 Task: Prepare the "Flow" page setting.
Action: Mouse moved to (1329, 99)
Screenshot: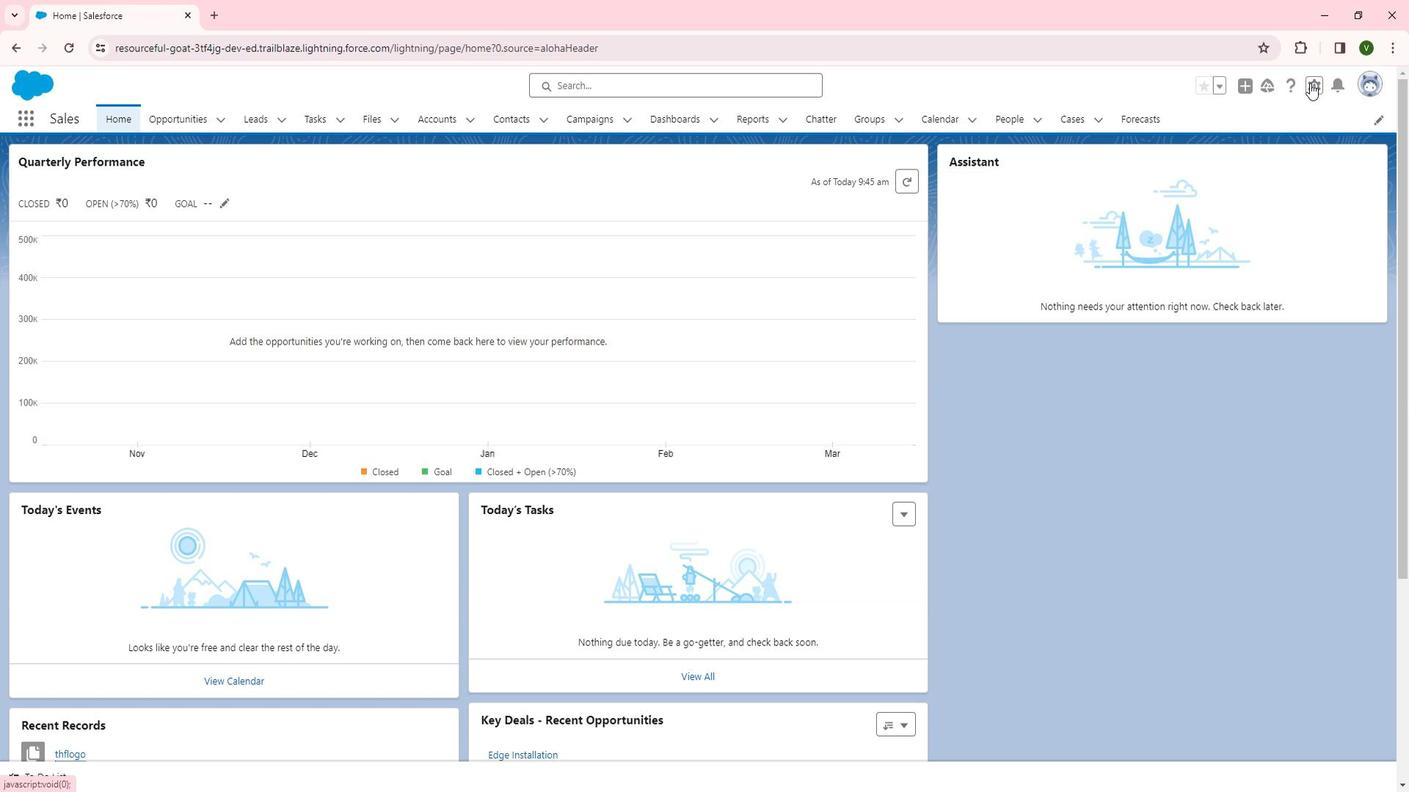 
Action: Mouse pressed left at (1329, 99)
Screenshot: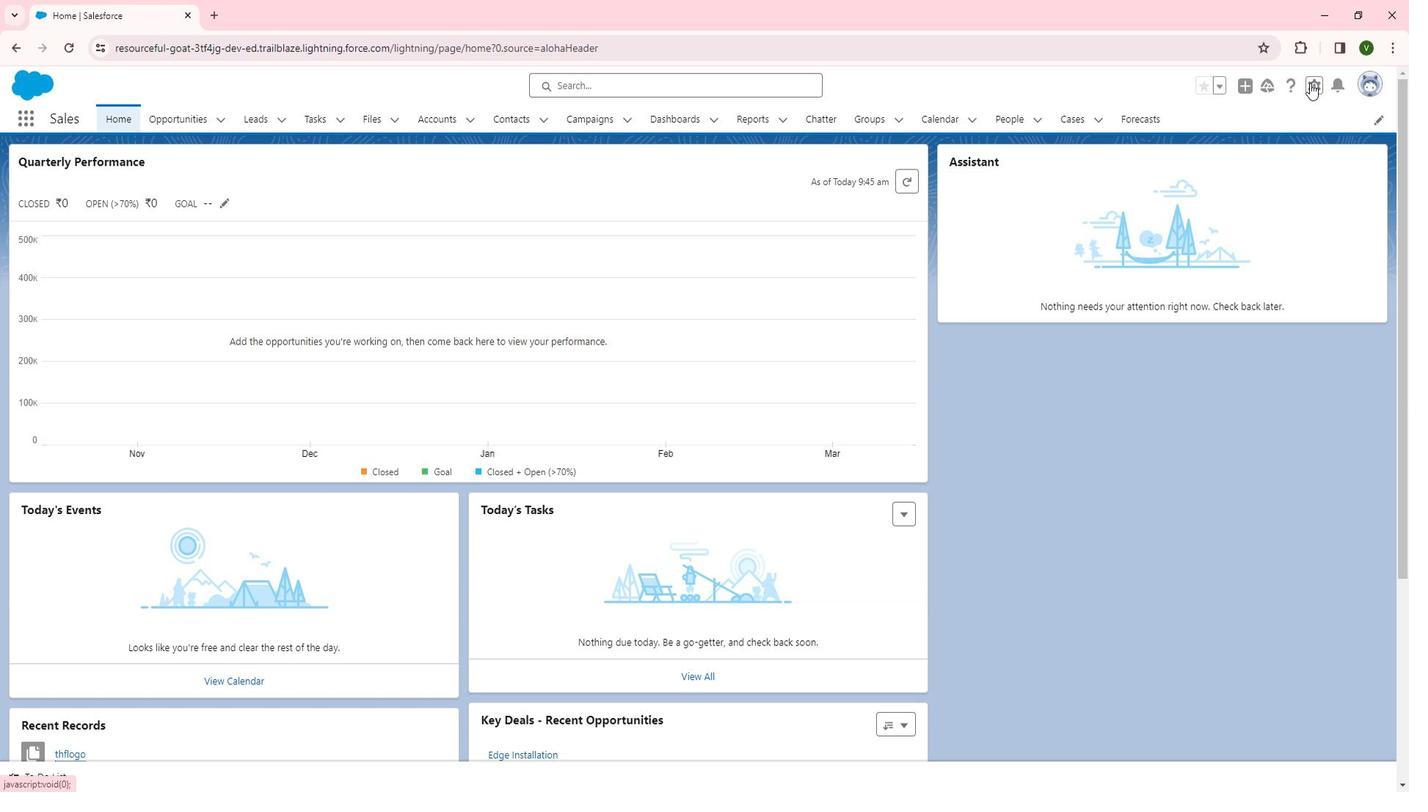
Action: Mouse moved to (1275, 140)
Screenshot: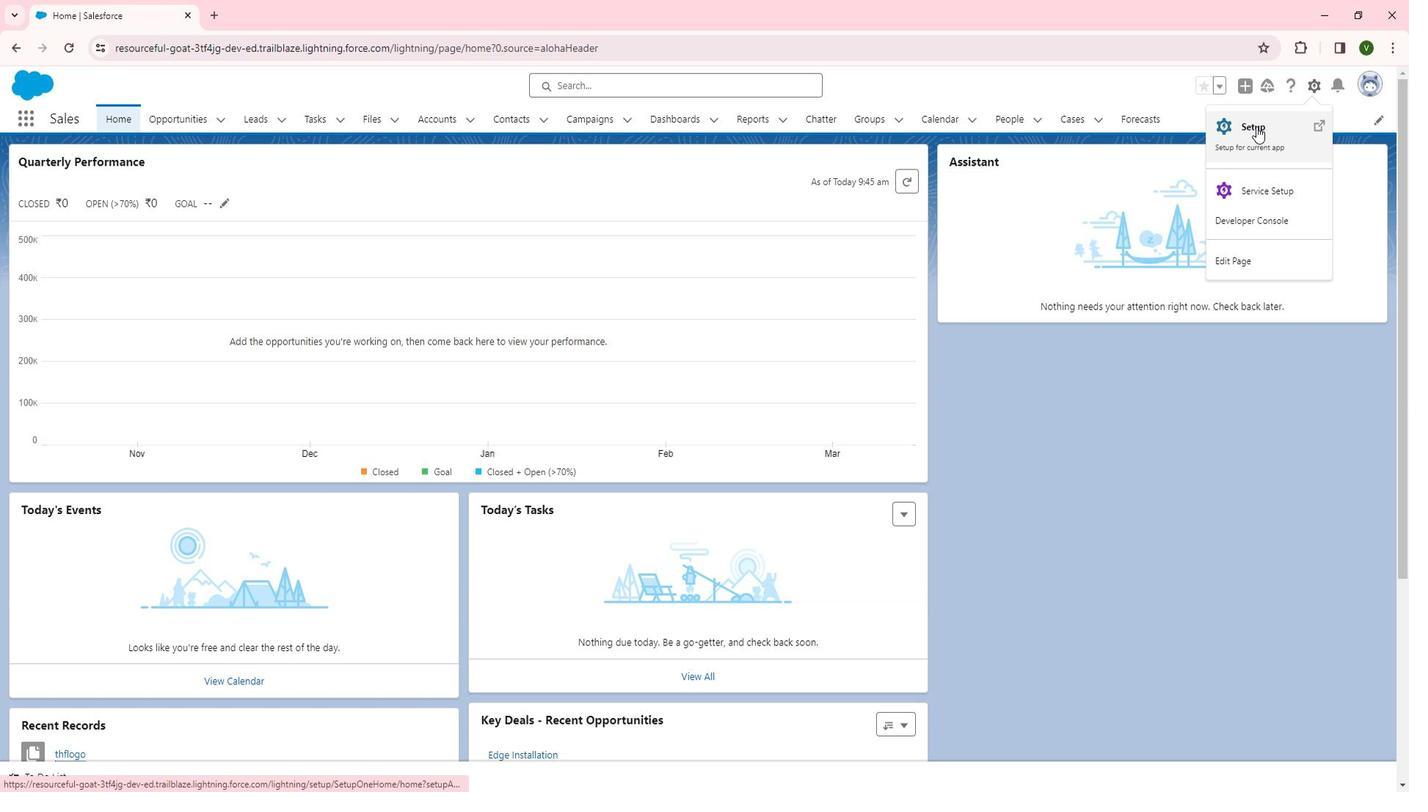 
Action: Mouse pressed left at (1275, 140)
Screenshot: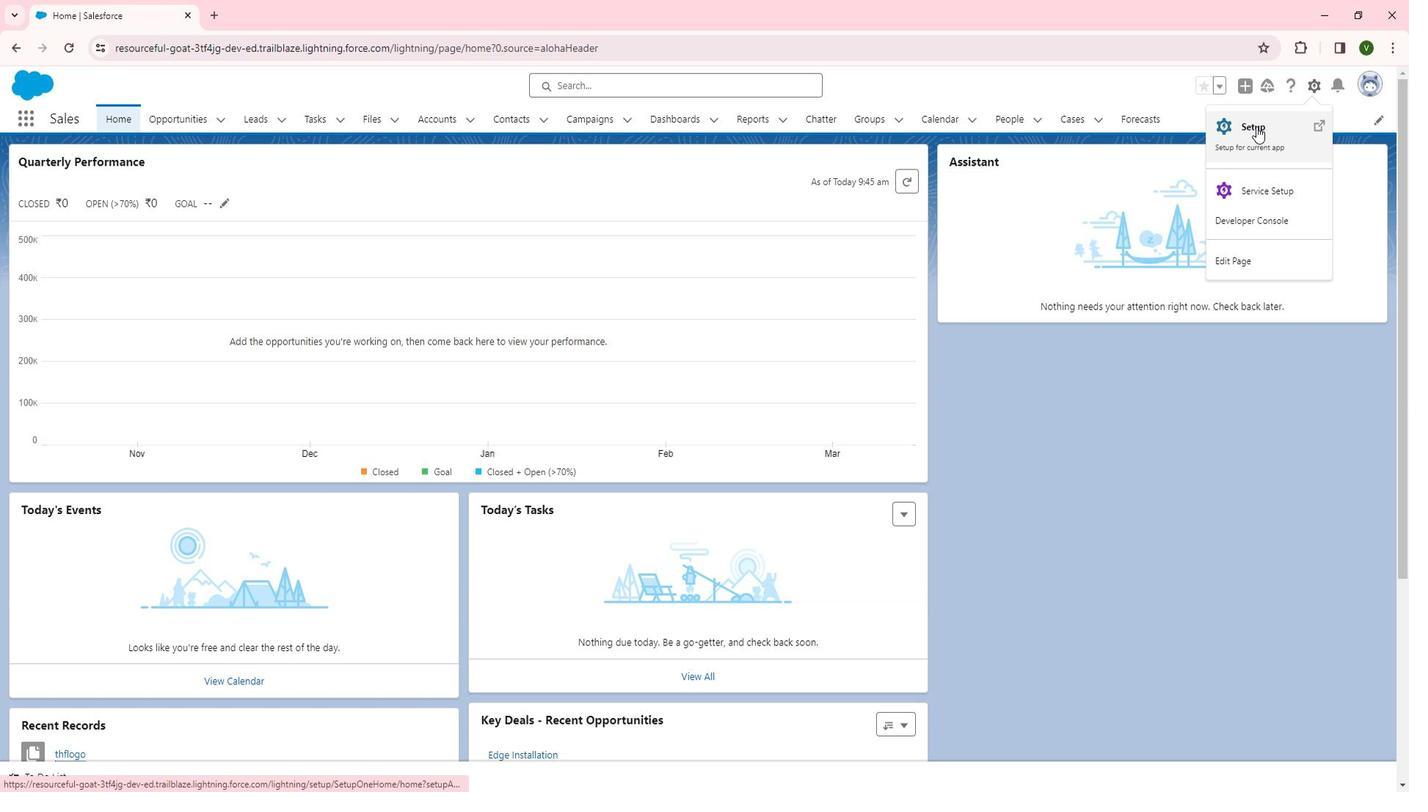 
Action: Mouse moved to (53, 602)
Screenshot: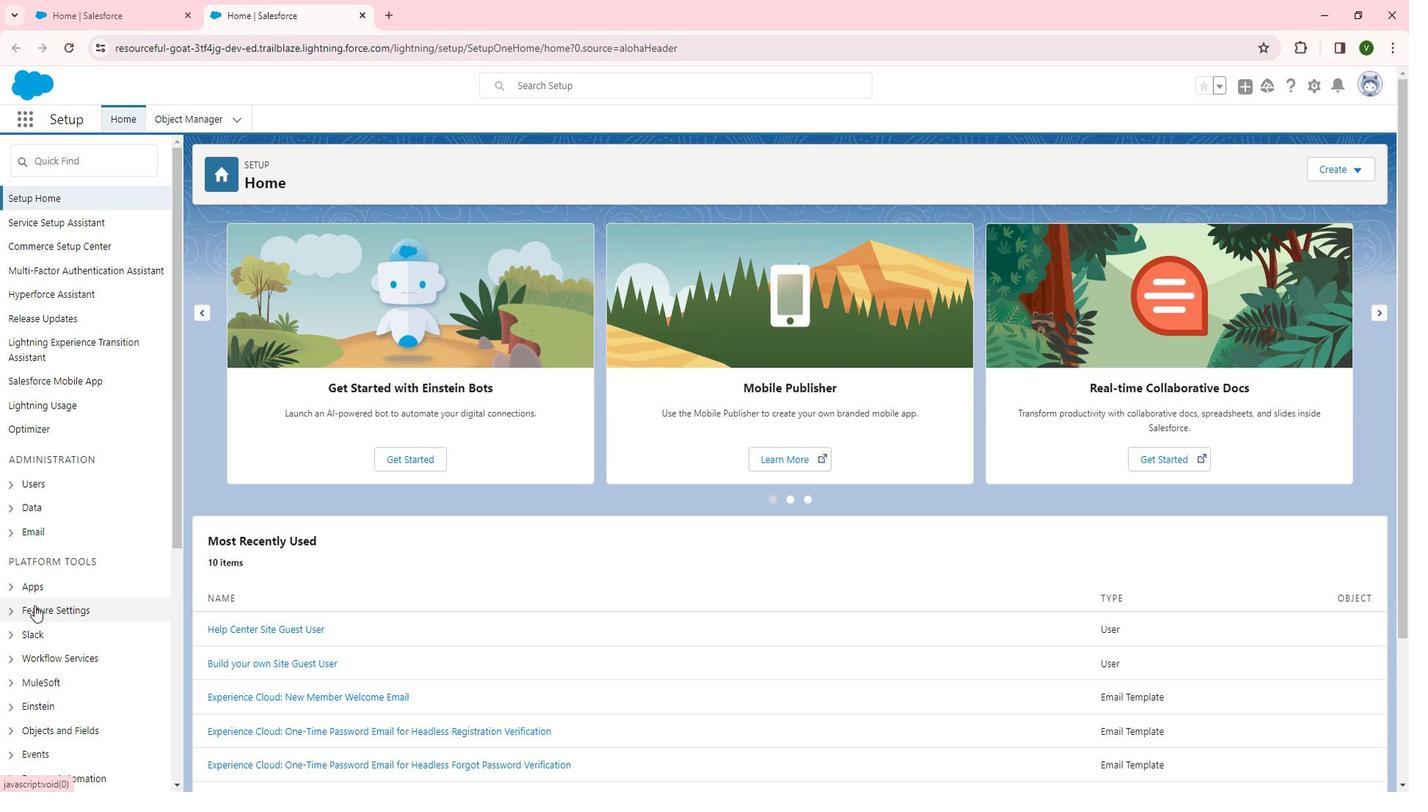 
Action: Mouse pressed left at (53, 602)
Screenshot: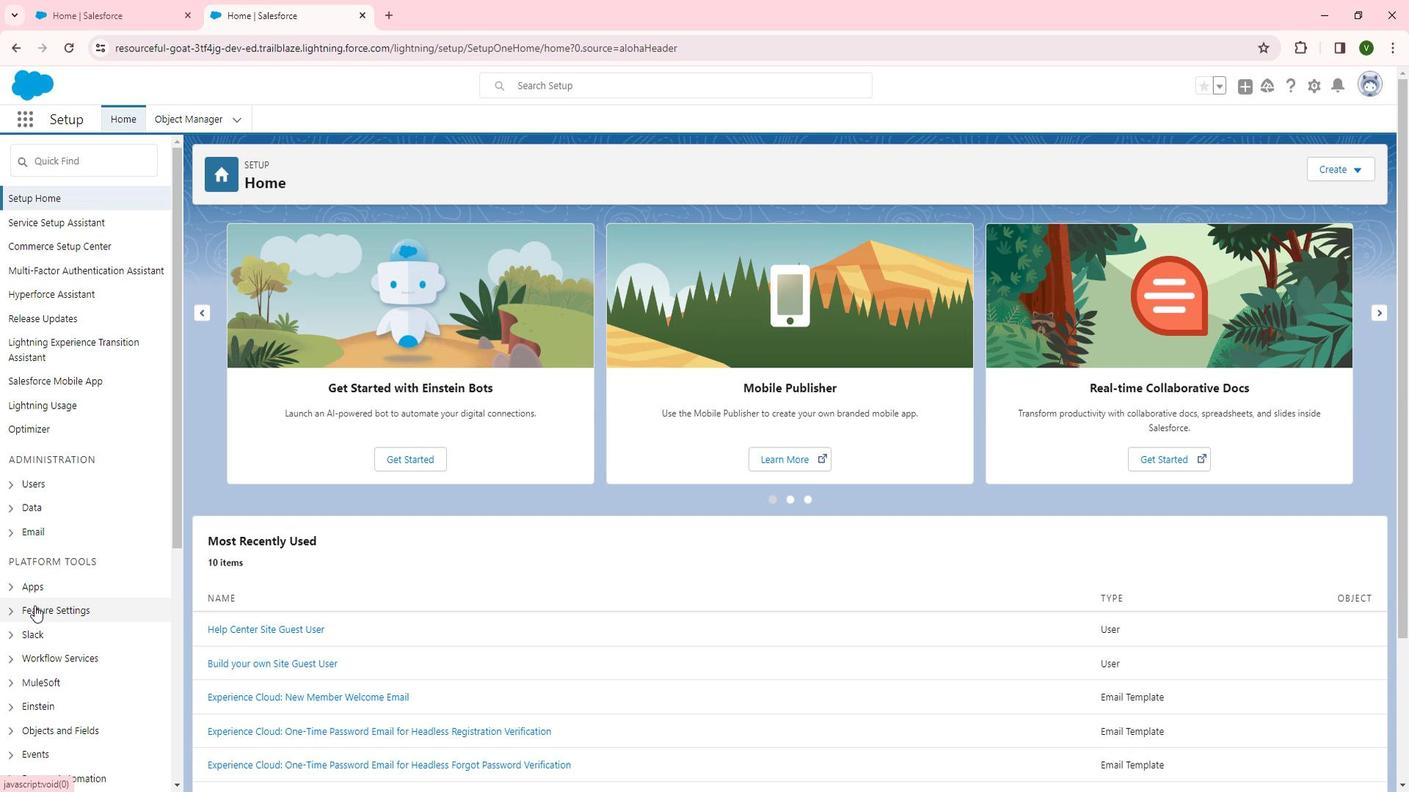 
Action: Mouse scrolled (53, 601) with delta (0, 0)
Screenshot: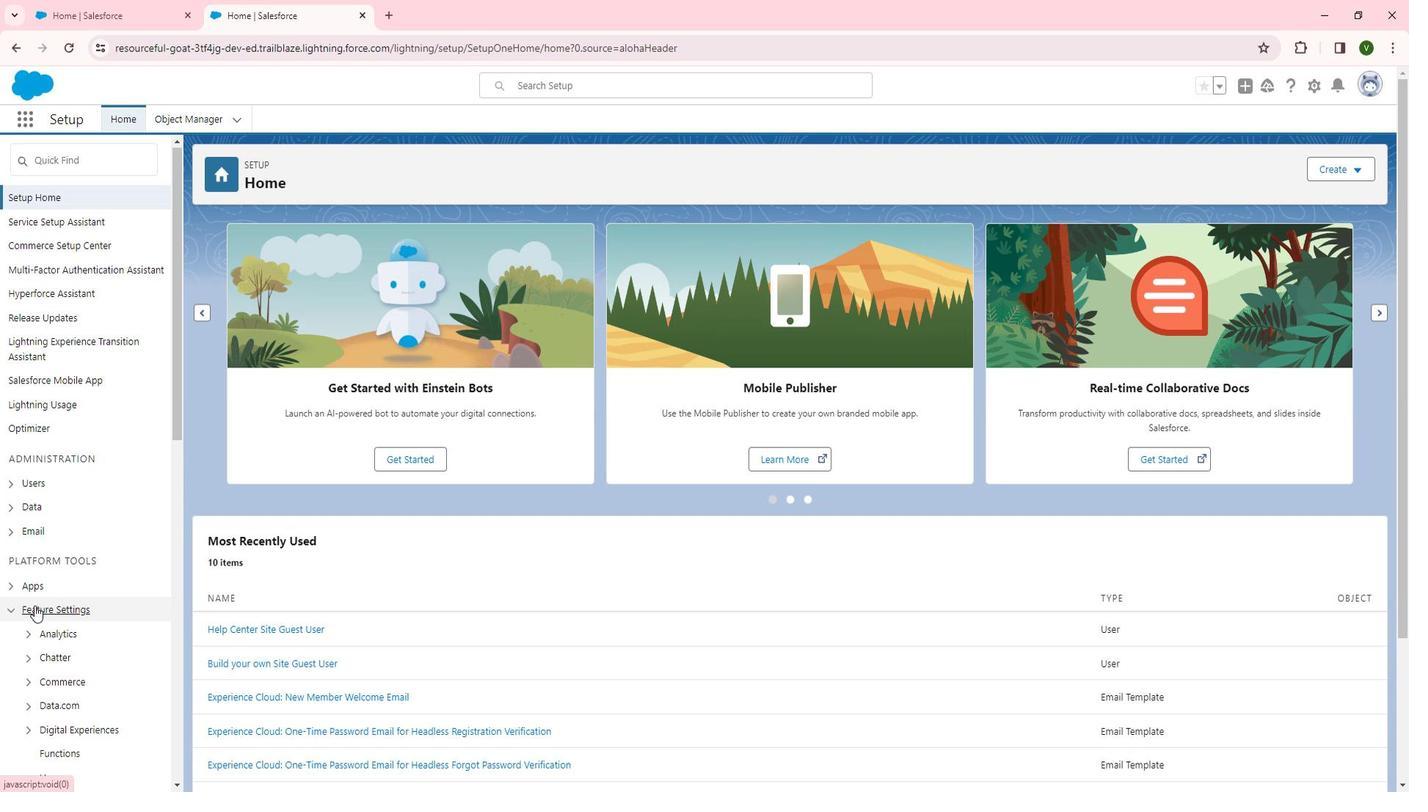 
Action: Mouse scrolled (53, 601) with delta (0, 0)
Screenshot: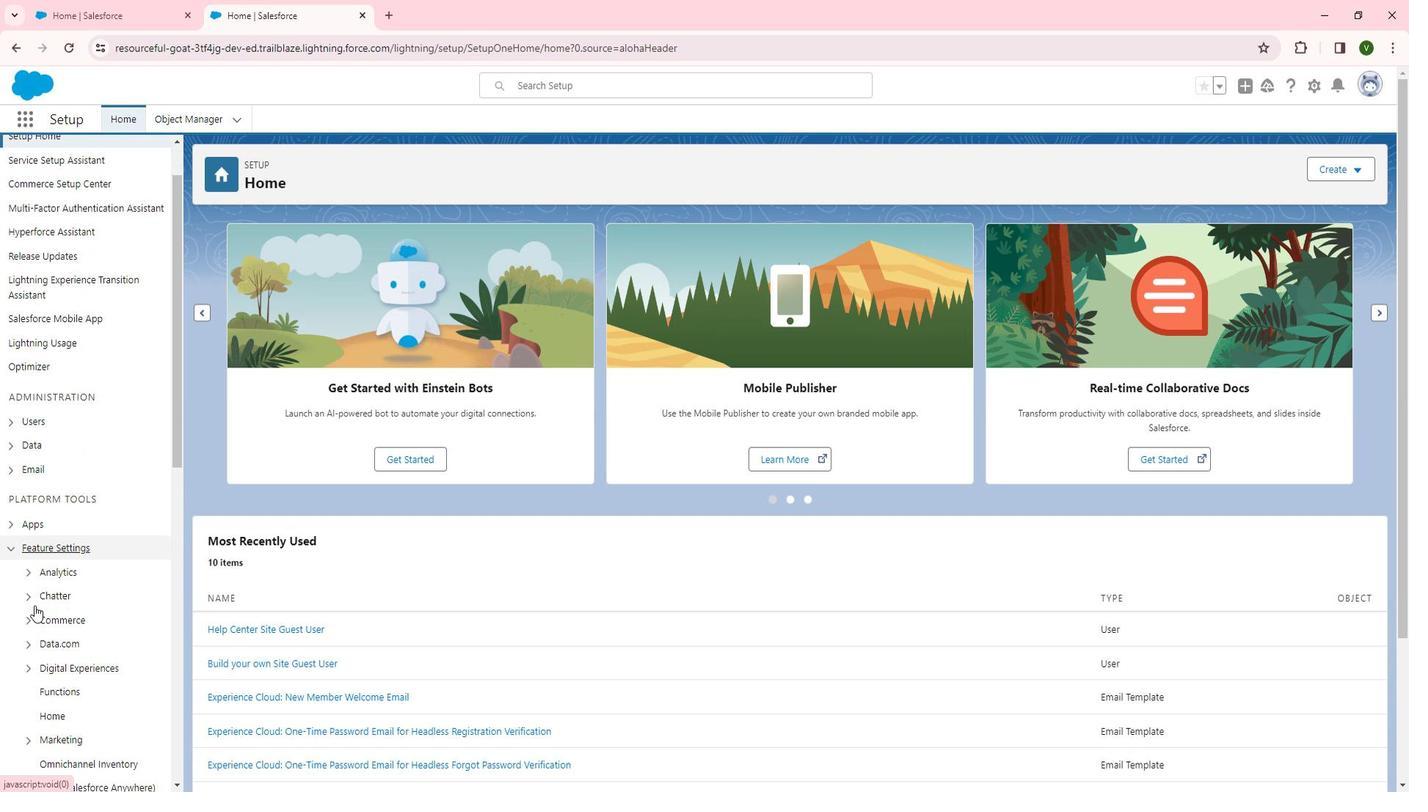 
Action: Mouse moved to (95, 574)
Screenshot: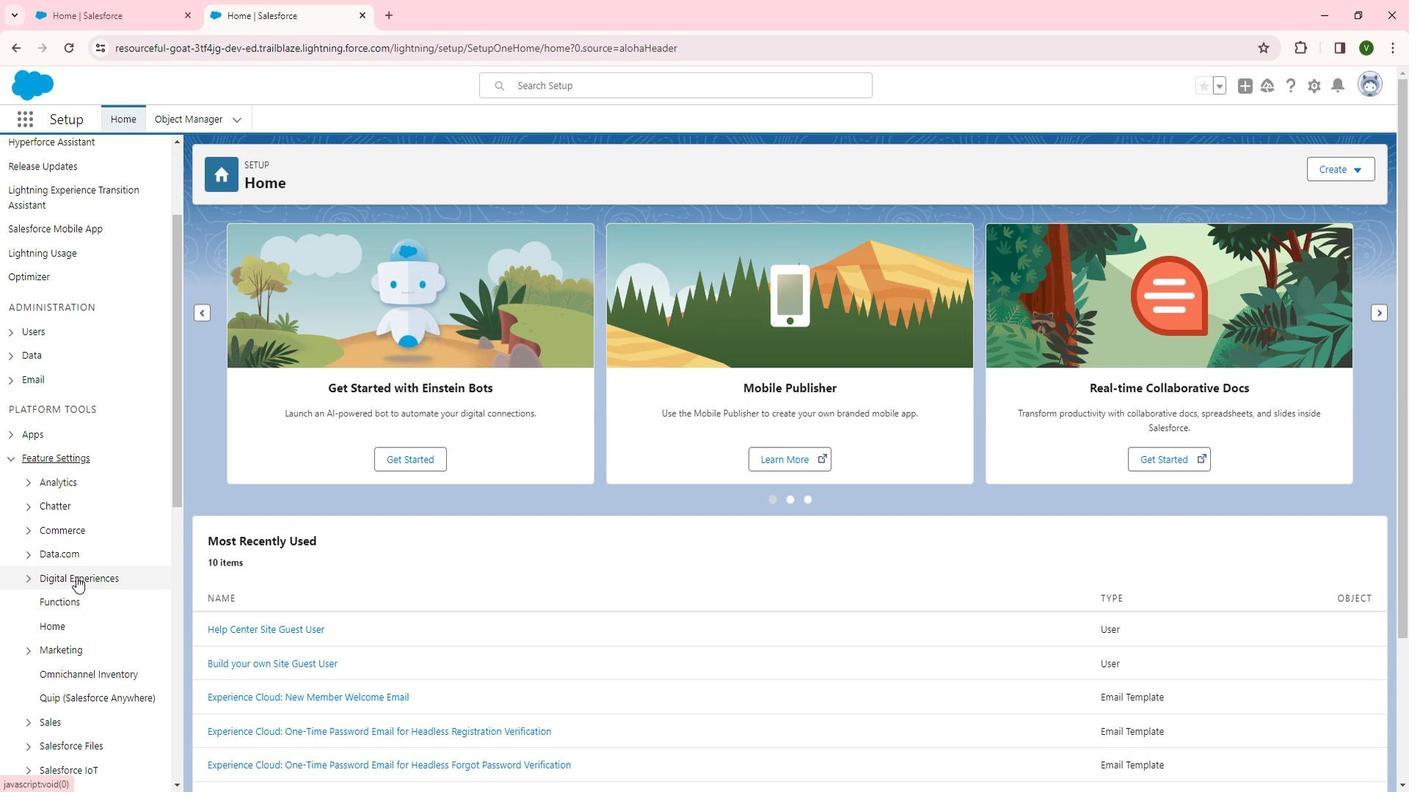 
Action: Mouse pressed left at (95, 574)
Screenshot: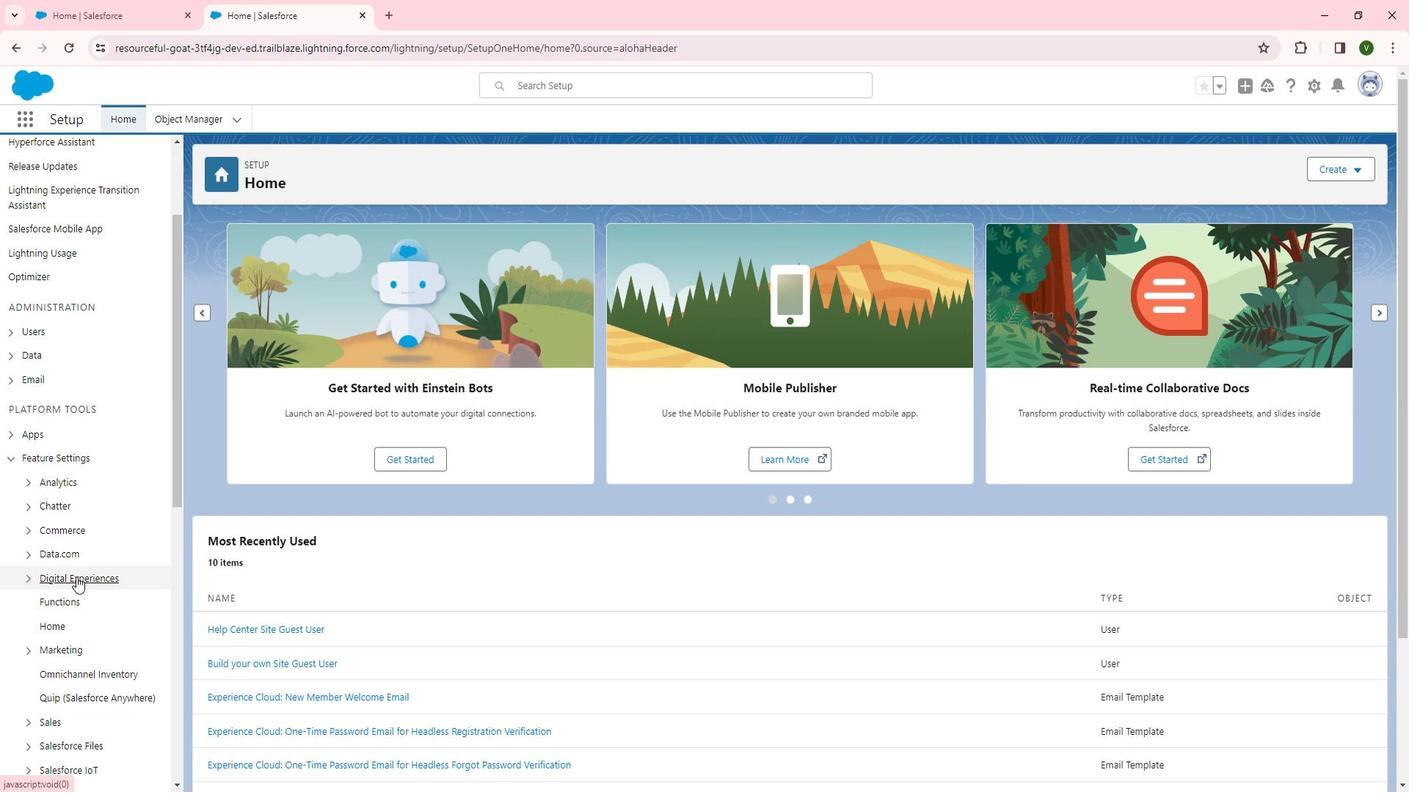 
Action: Mouse scrolled (95, 574) with delta (0, 0)
Screenshot: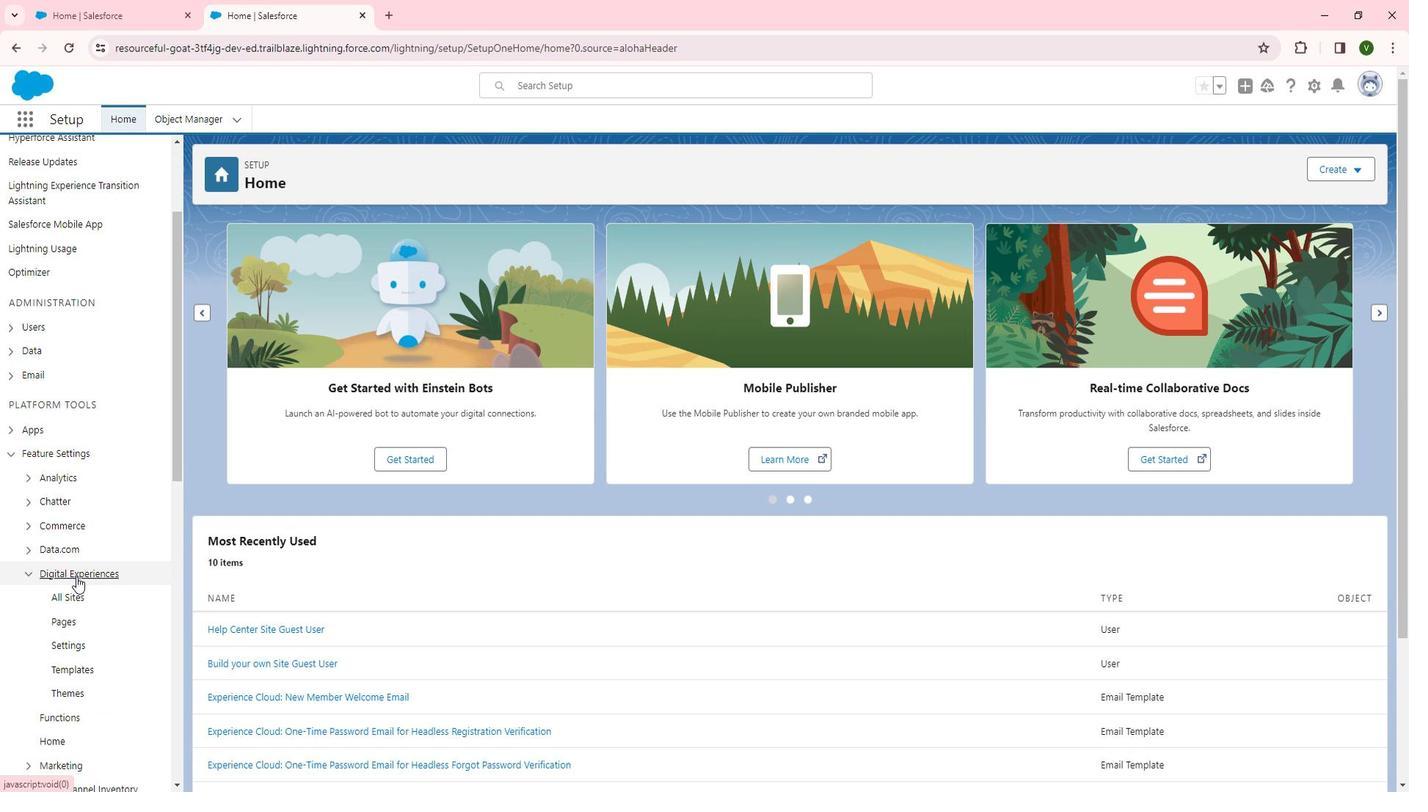 
Action: Mouse scrolled (95, 574) with delta (0, 0)
Screenshot: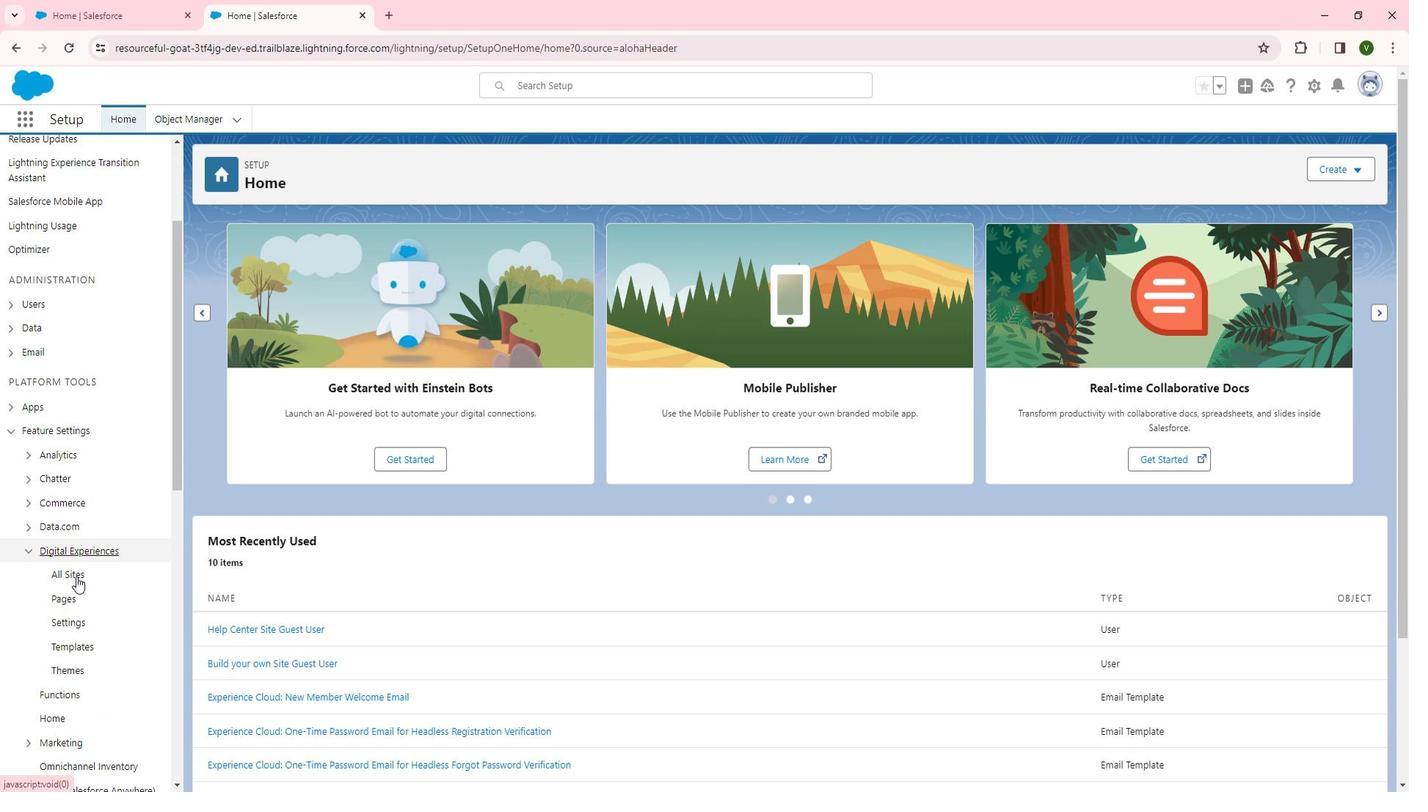 
Action: Mouse moved to (82, 451)
Screenshot: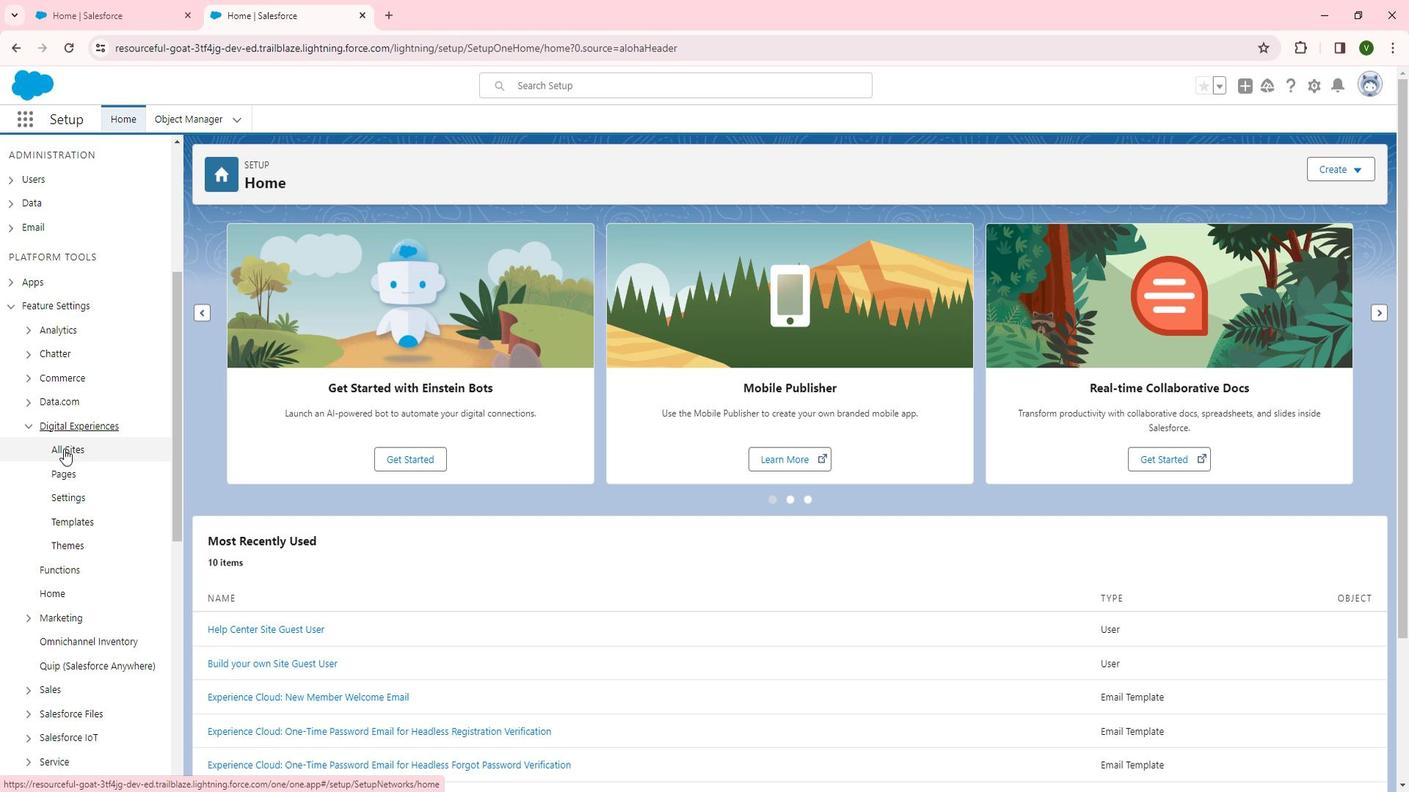 
Action: Mouse pressed left at (82, 451)
Screenshot: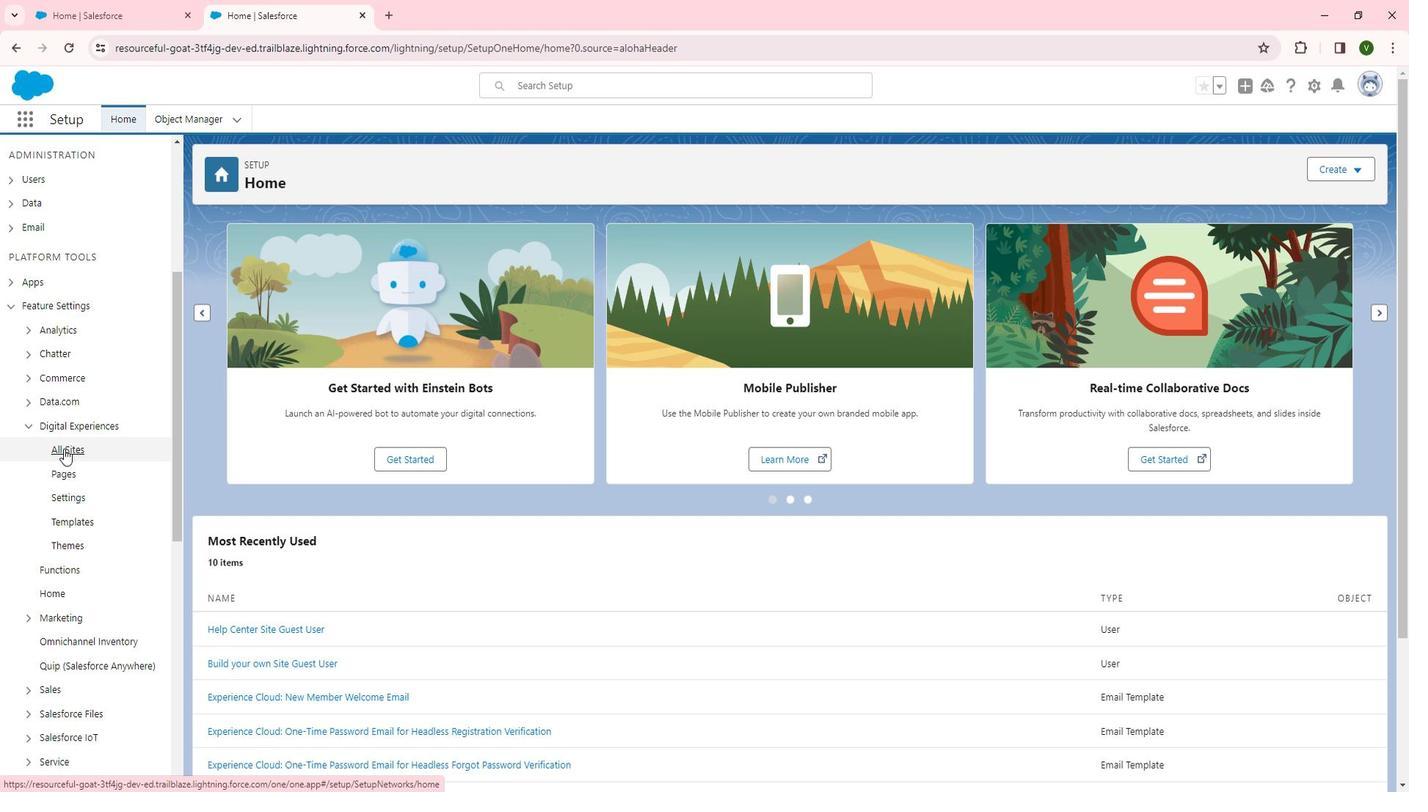 
Action: Mouse moved to (524, 466)
Screenshot: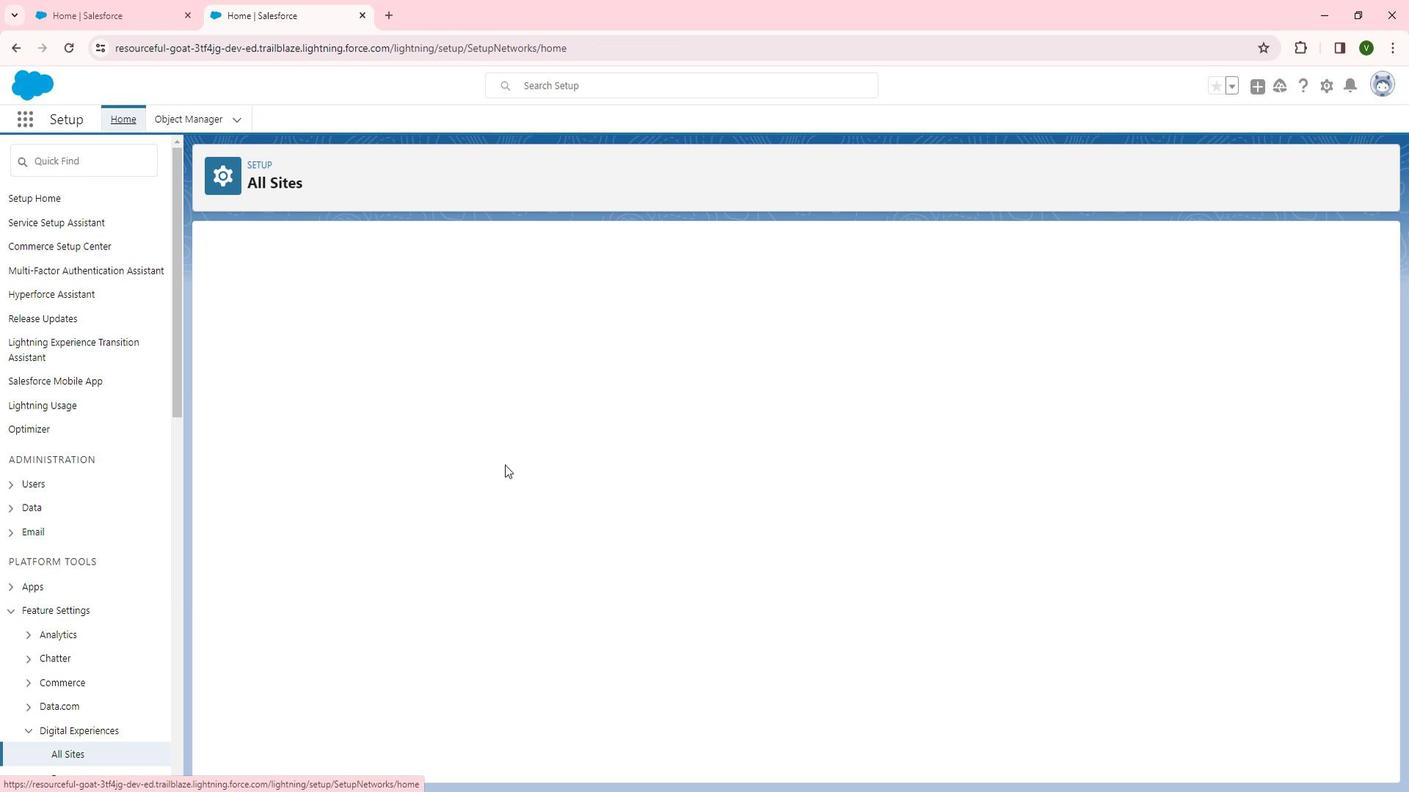 
Action: Mouse scrolled (524, 466) with delta (0, 0)
Screenshot: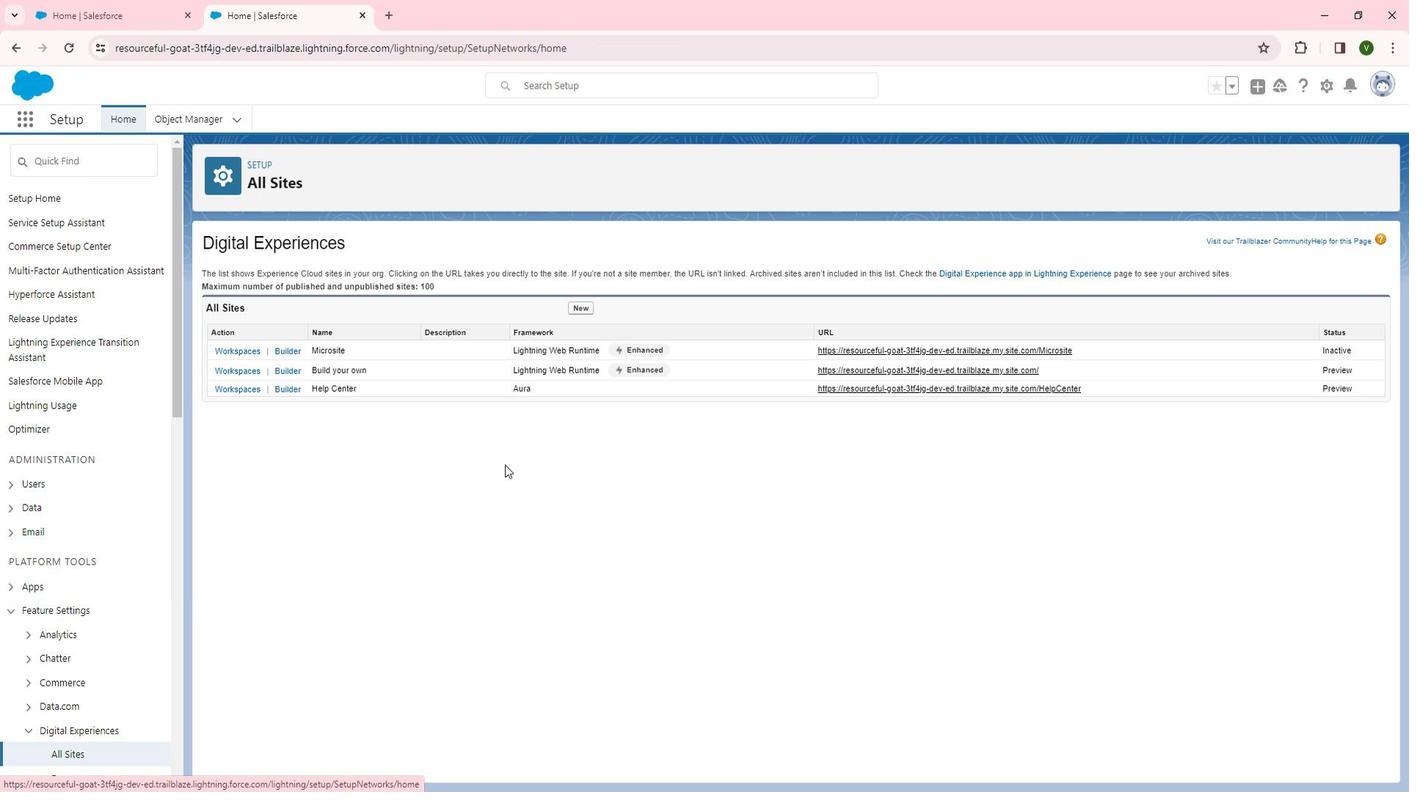 
Action: Mouse scrolled (524, 466) with delta (0, 0)
Screenshot: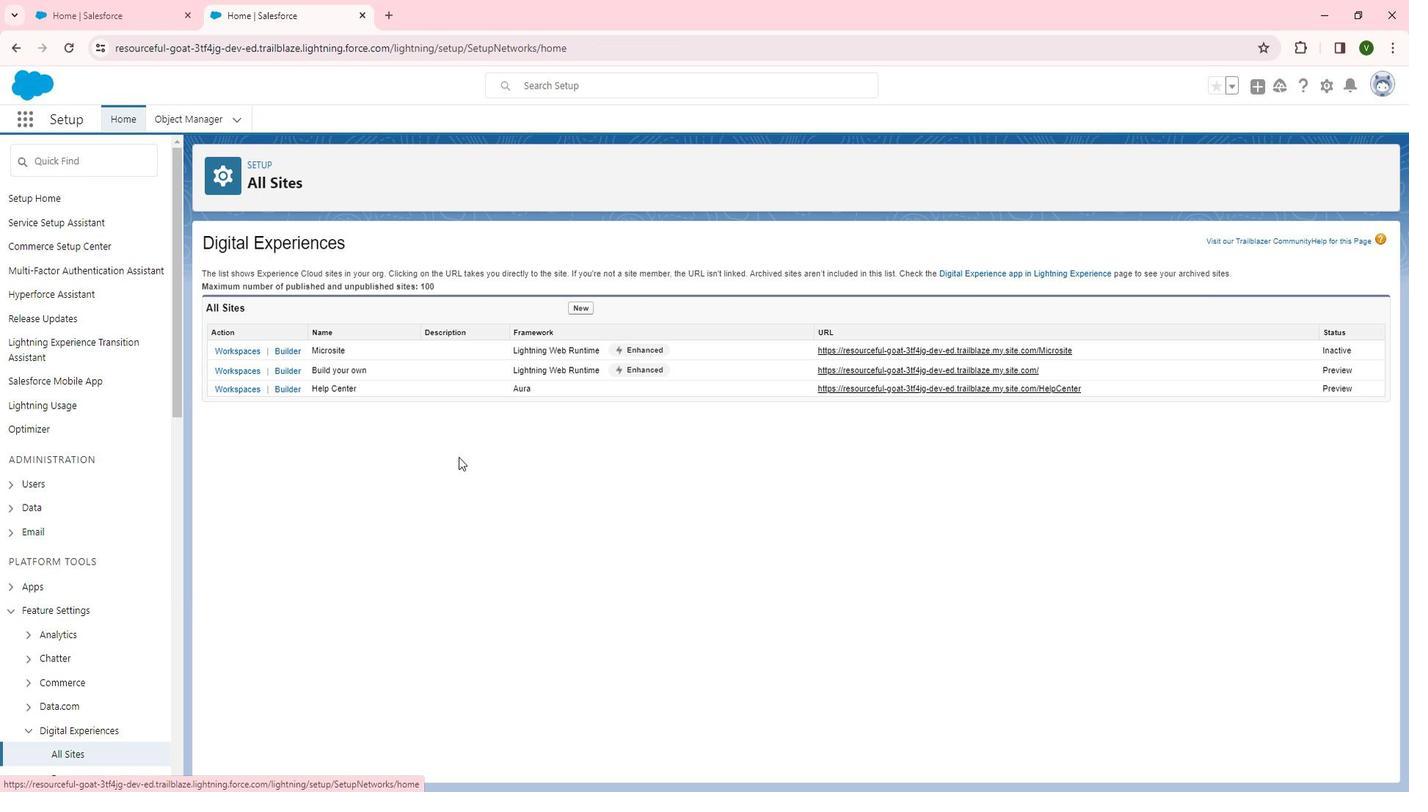 
Action: Mouse moved to (256, 396)
Screenshot: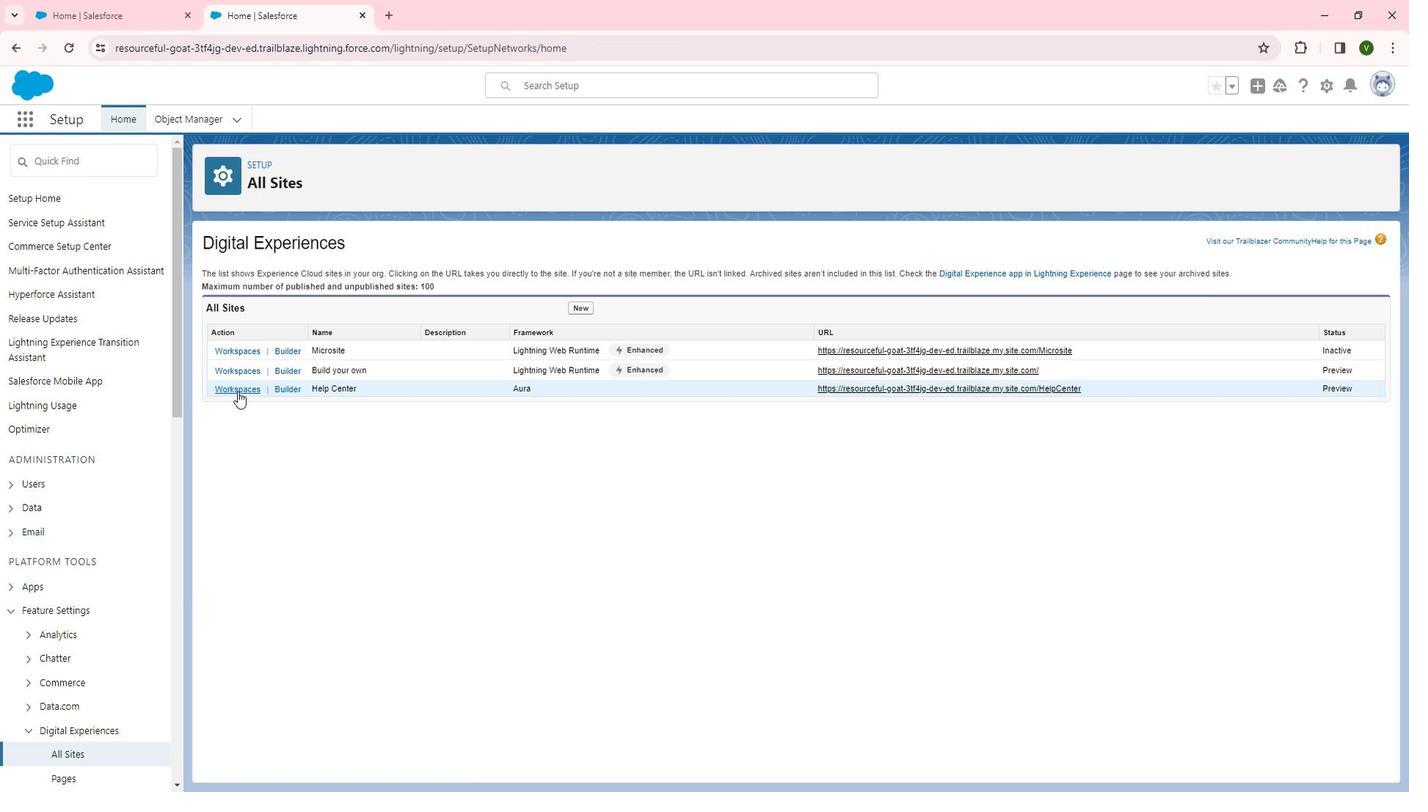 
Action: Mouse pressed left at (256, 396)
Screenshot: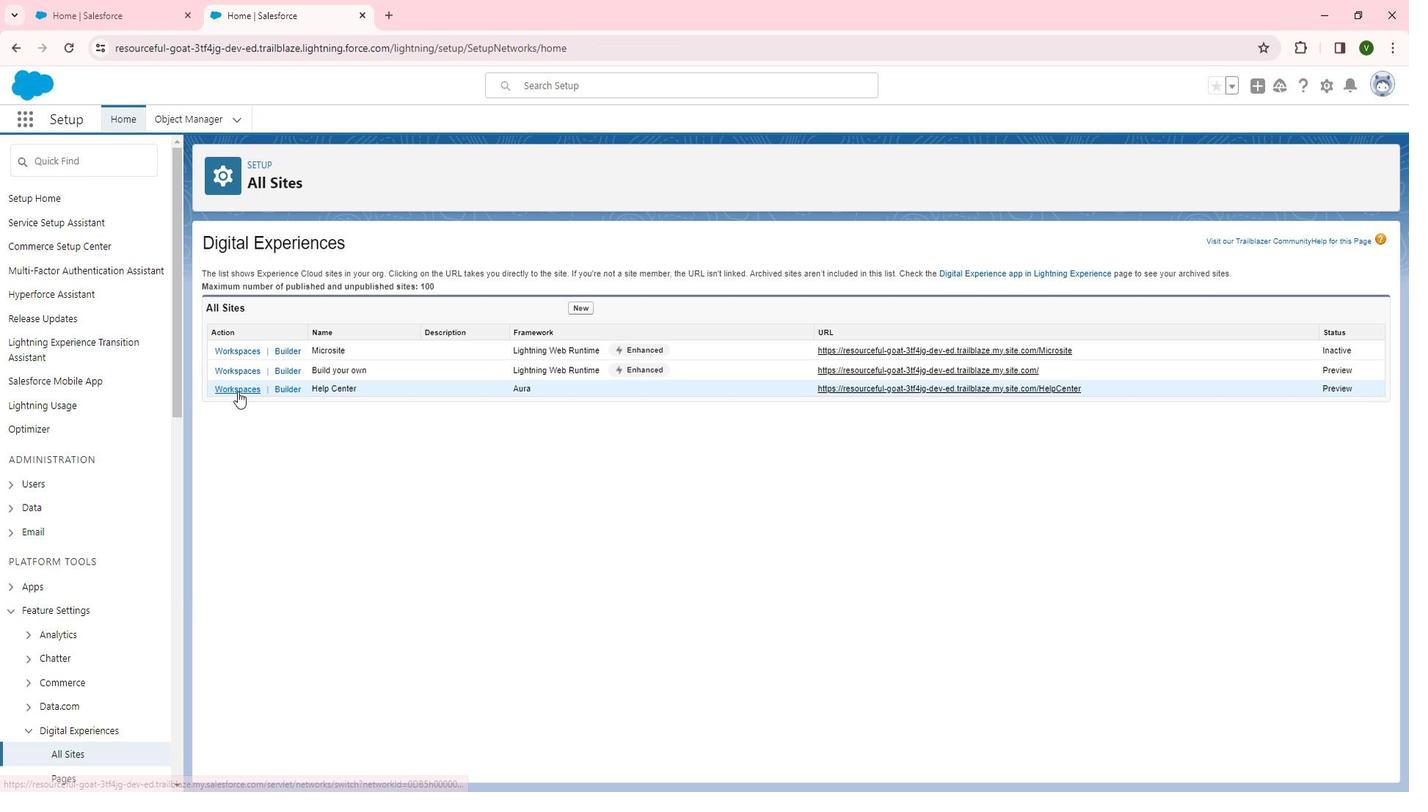 
Action: Mouse moved to (219, 364)
Screenshot: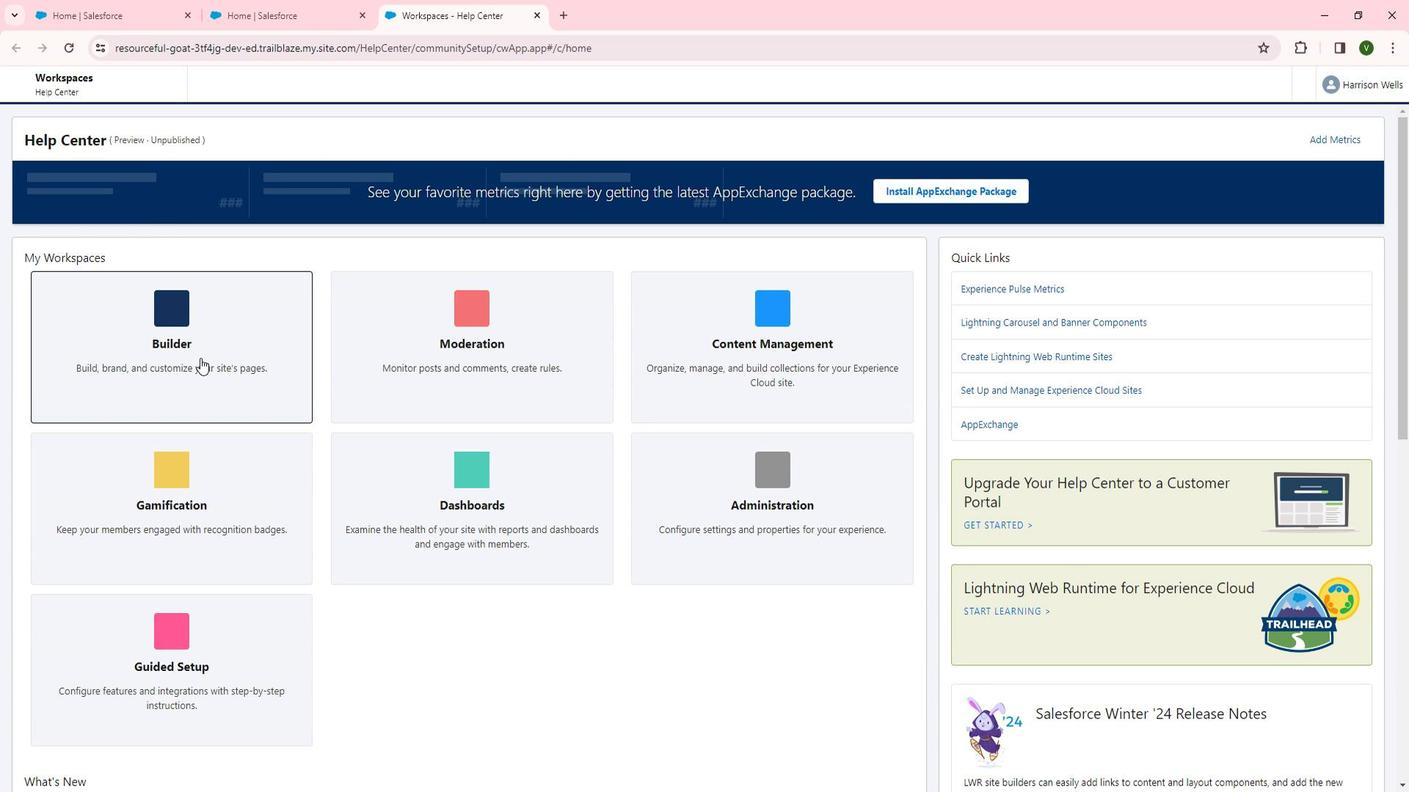 
Action: Mouse pressed left at (219, 364)
Screenshot: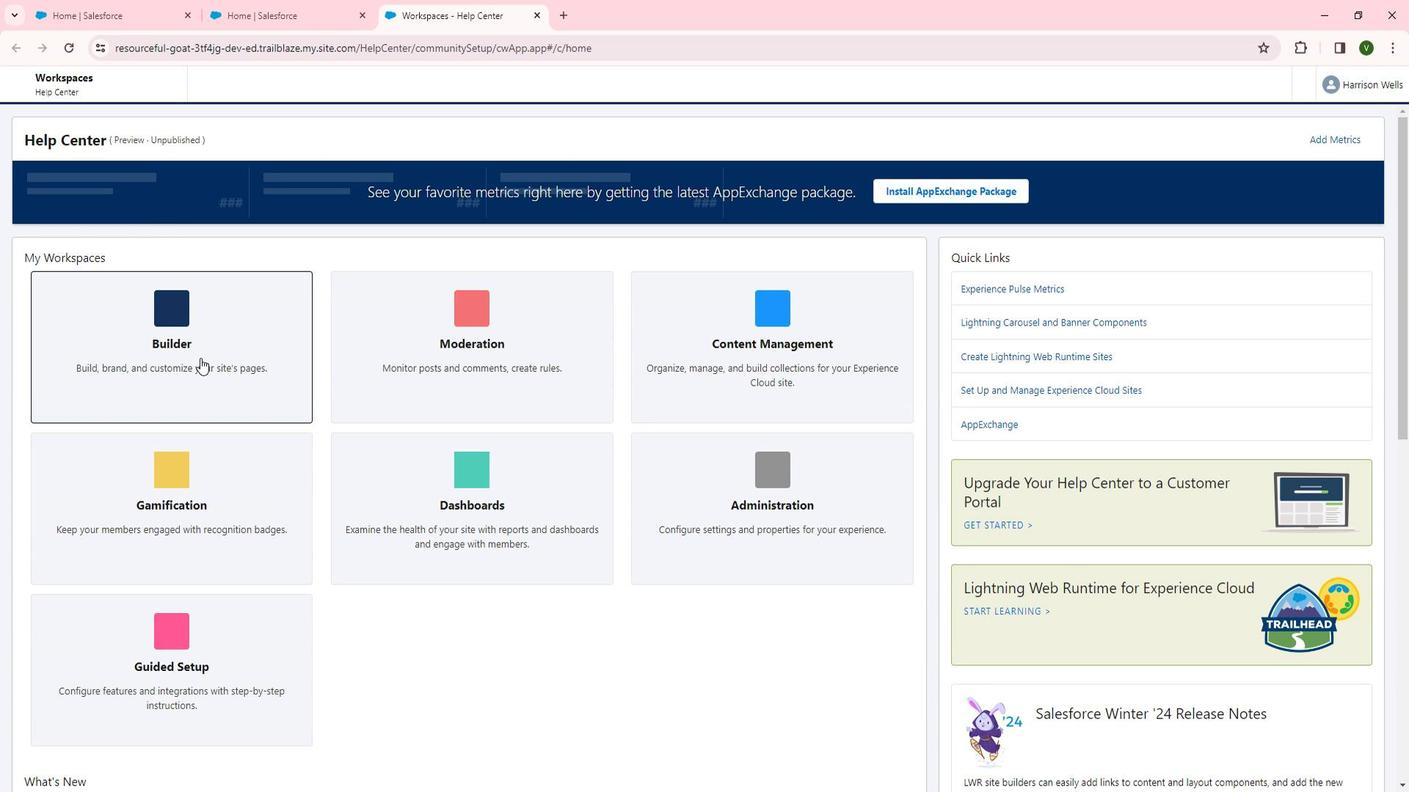 
Action: Mouse moved to (208, 105)
Screenshot: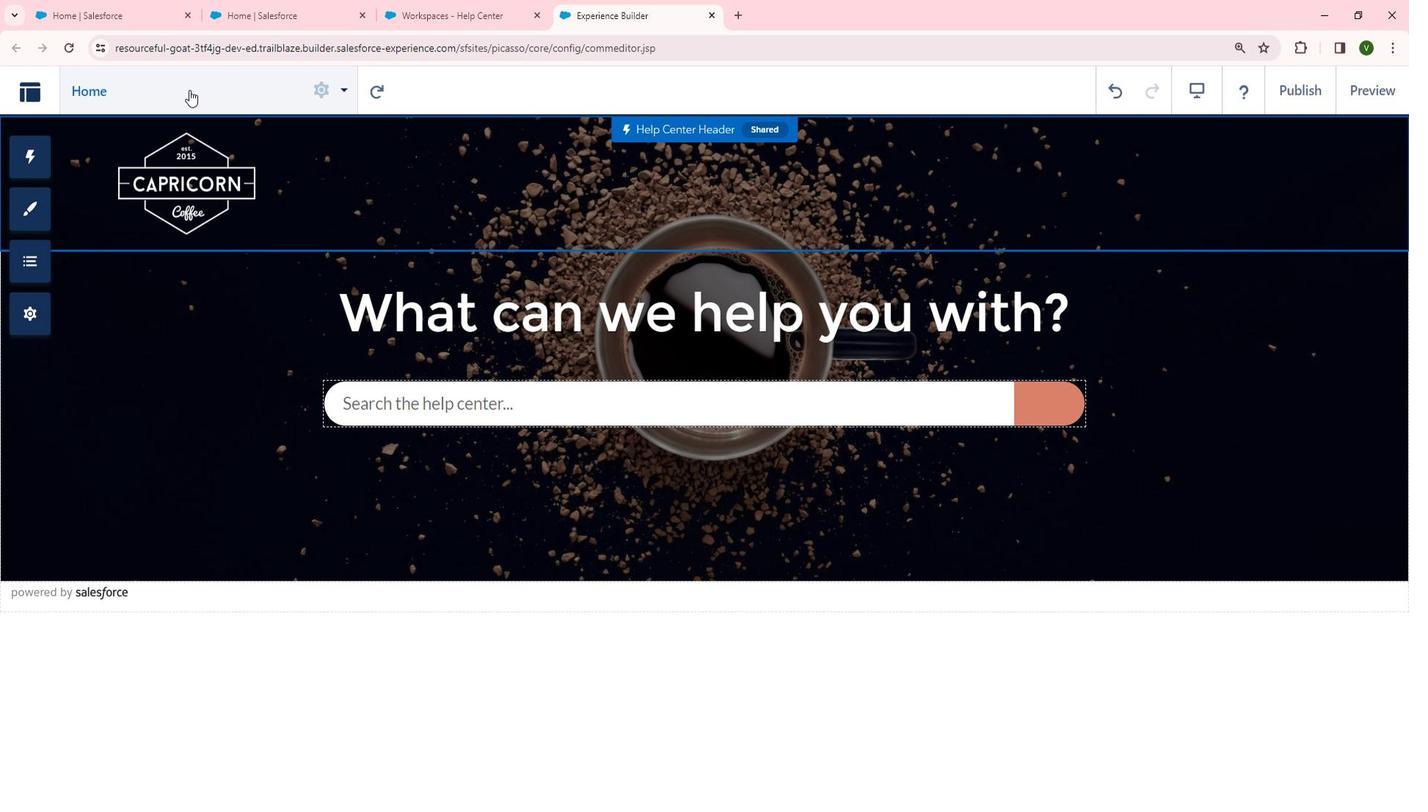 
Action: Mouse pressed left at (208, 105)
Screenshot: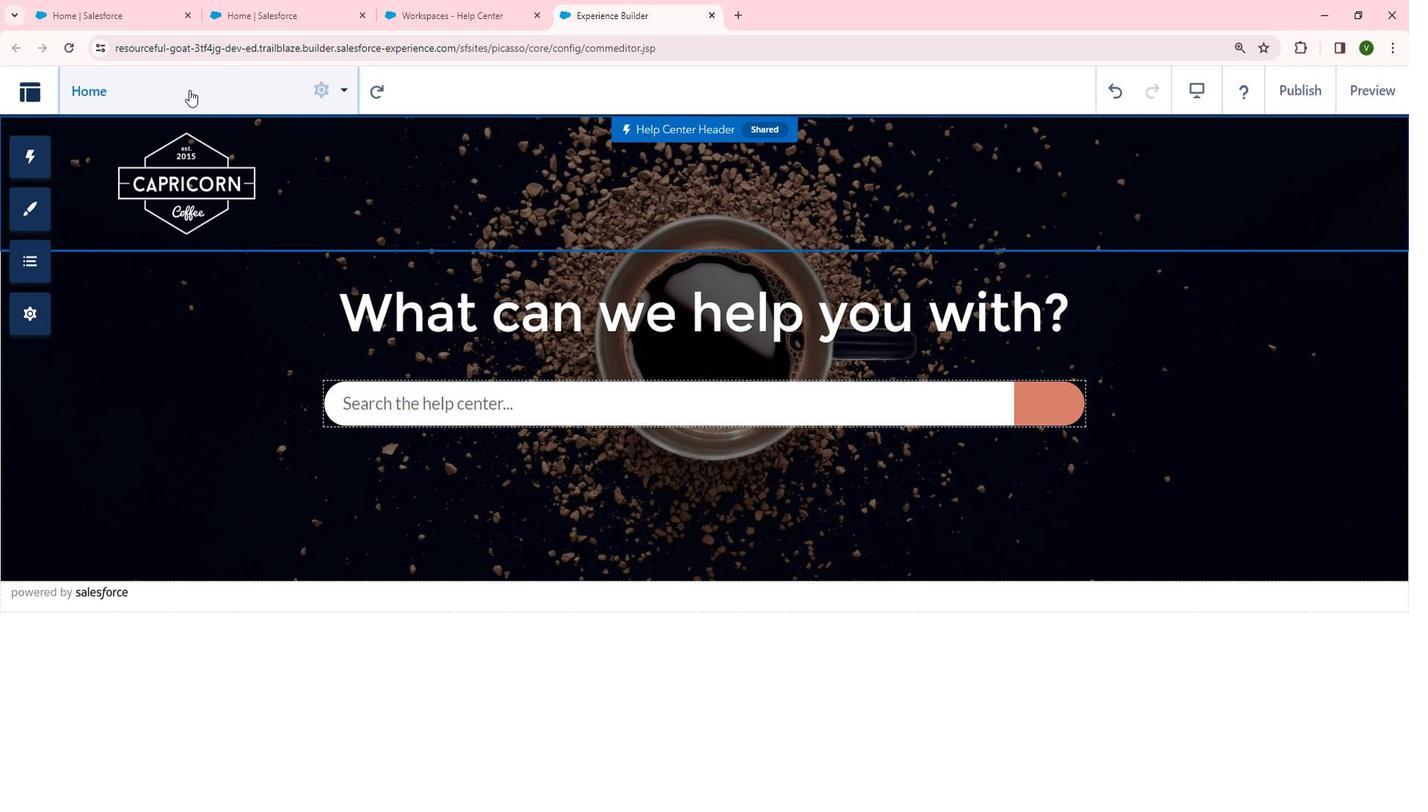 
Action: Mouse moved to (353, 422)
Screenshot: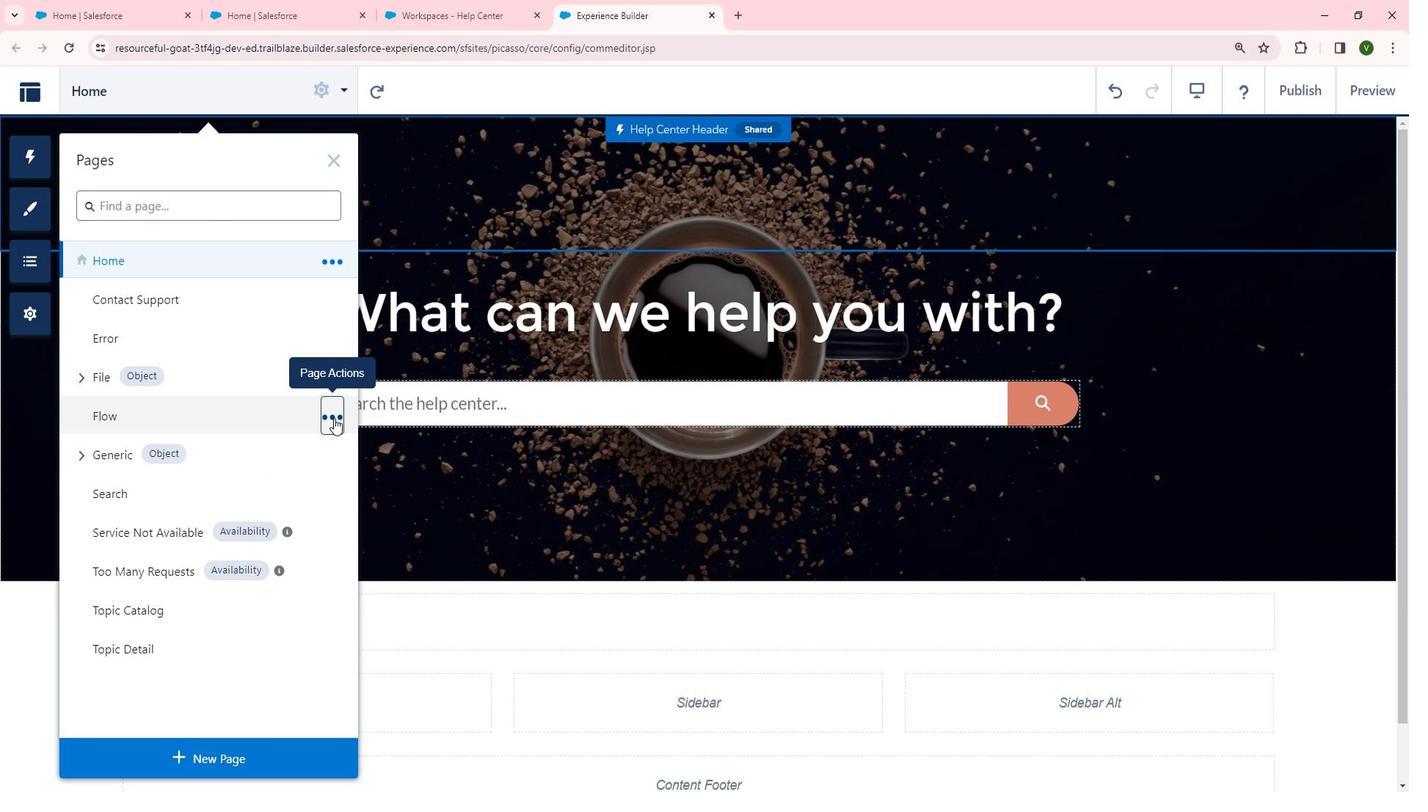 
Action: Mouse pressed left at (353, 422)
Screenshot: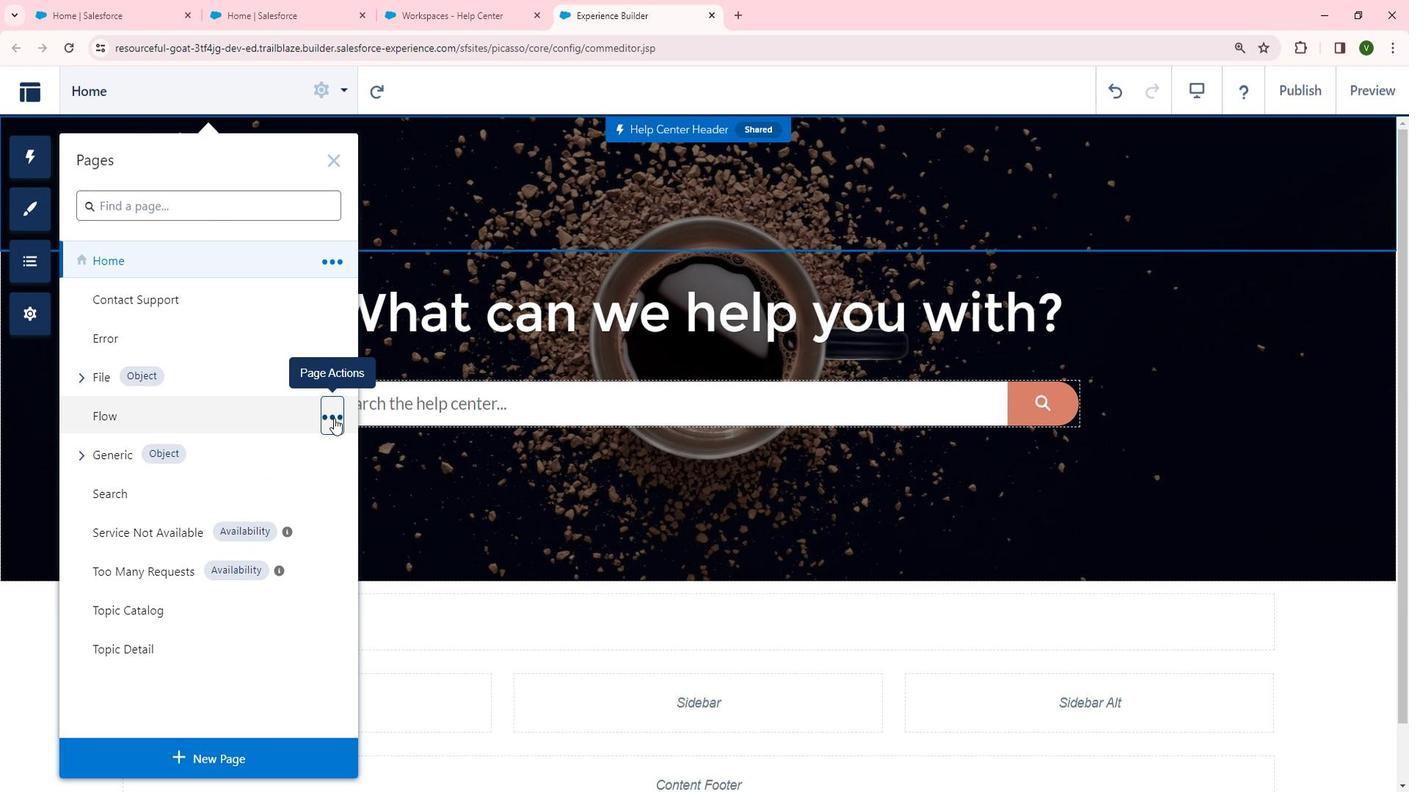
Action: Mouse moved to (480, 419)
Screenshot: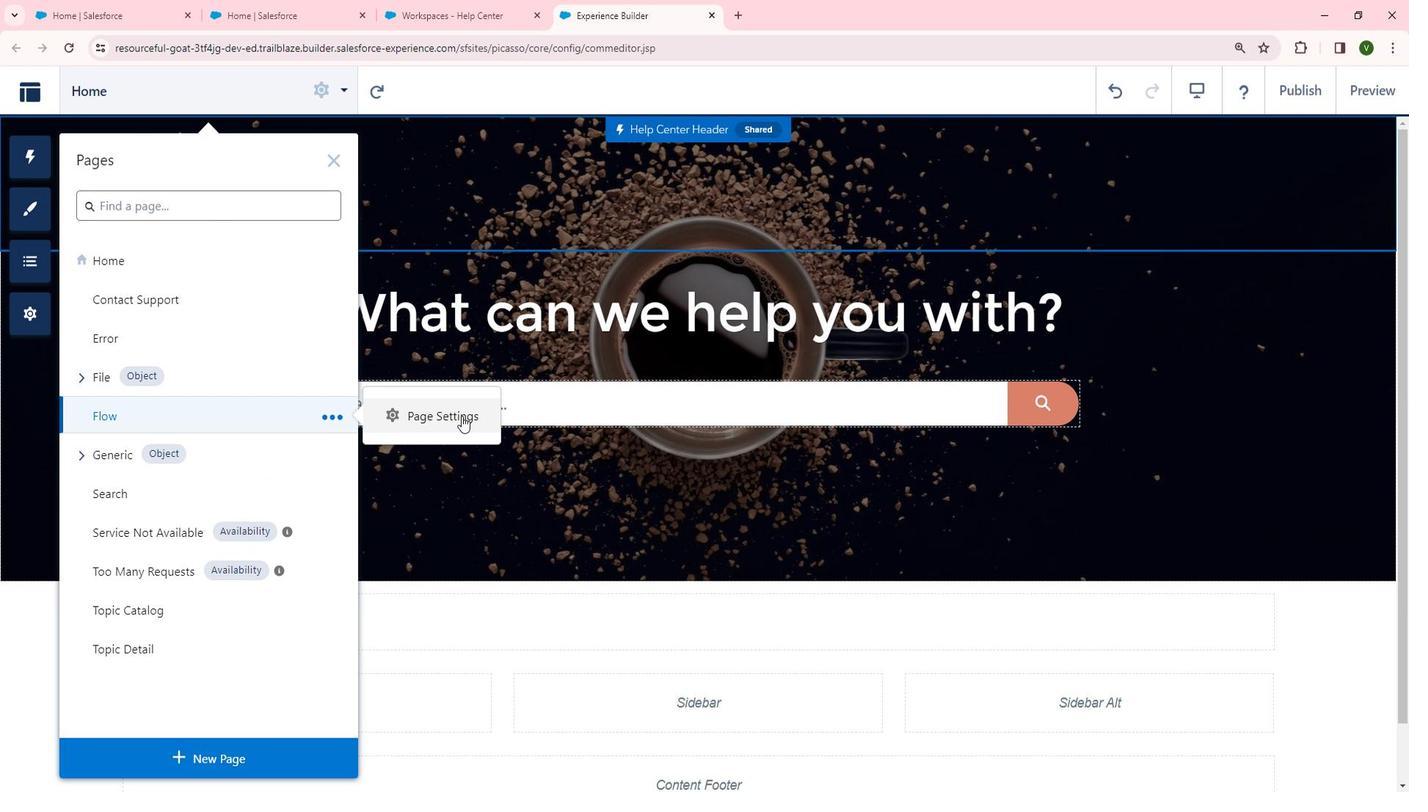 
Action: Mouse pressed left at (480, 419)
Screenshot: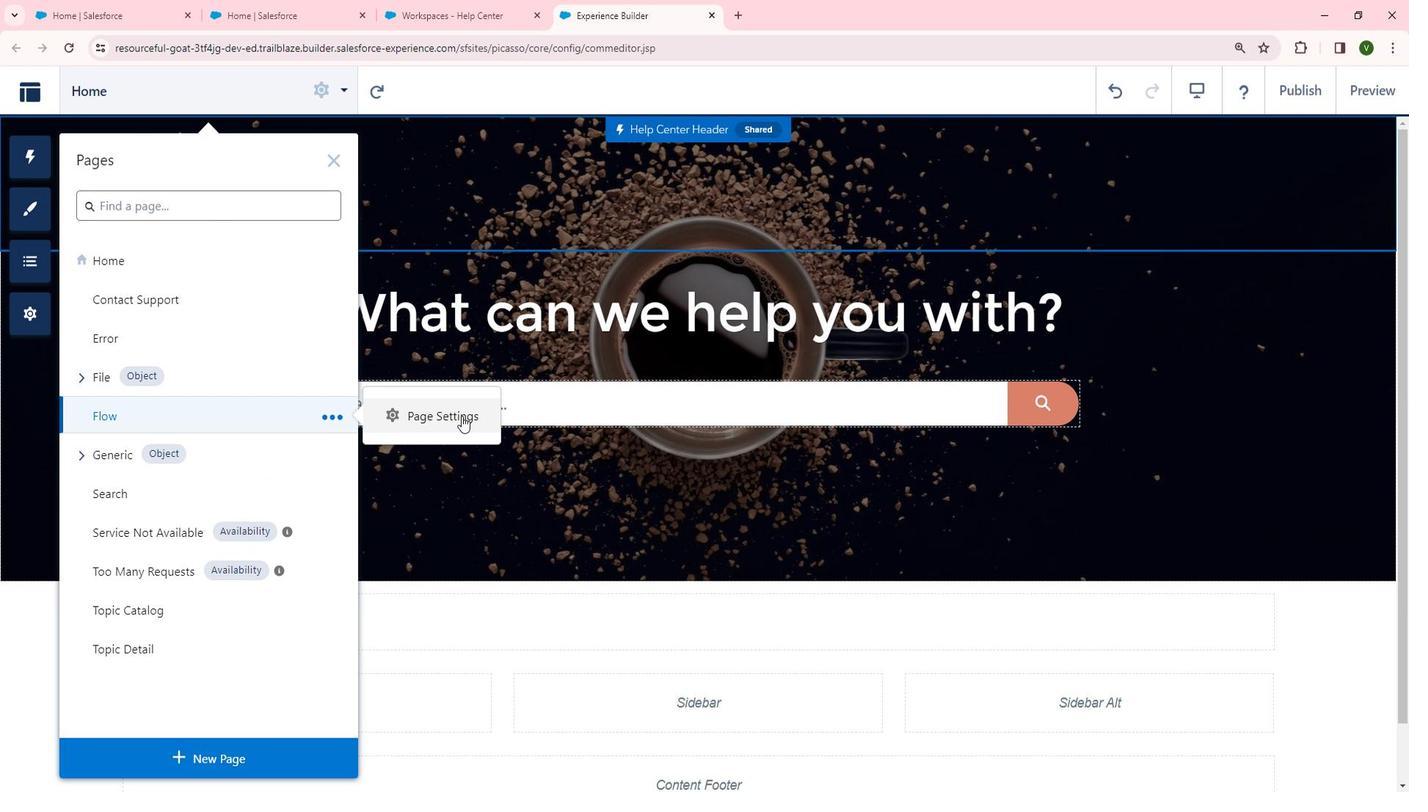 
Action: Mouse moved to (483, 419)
Screenshot: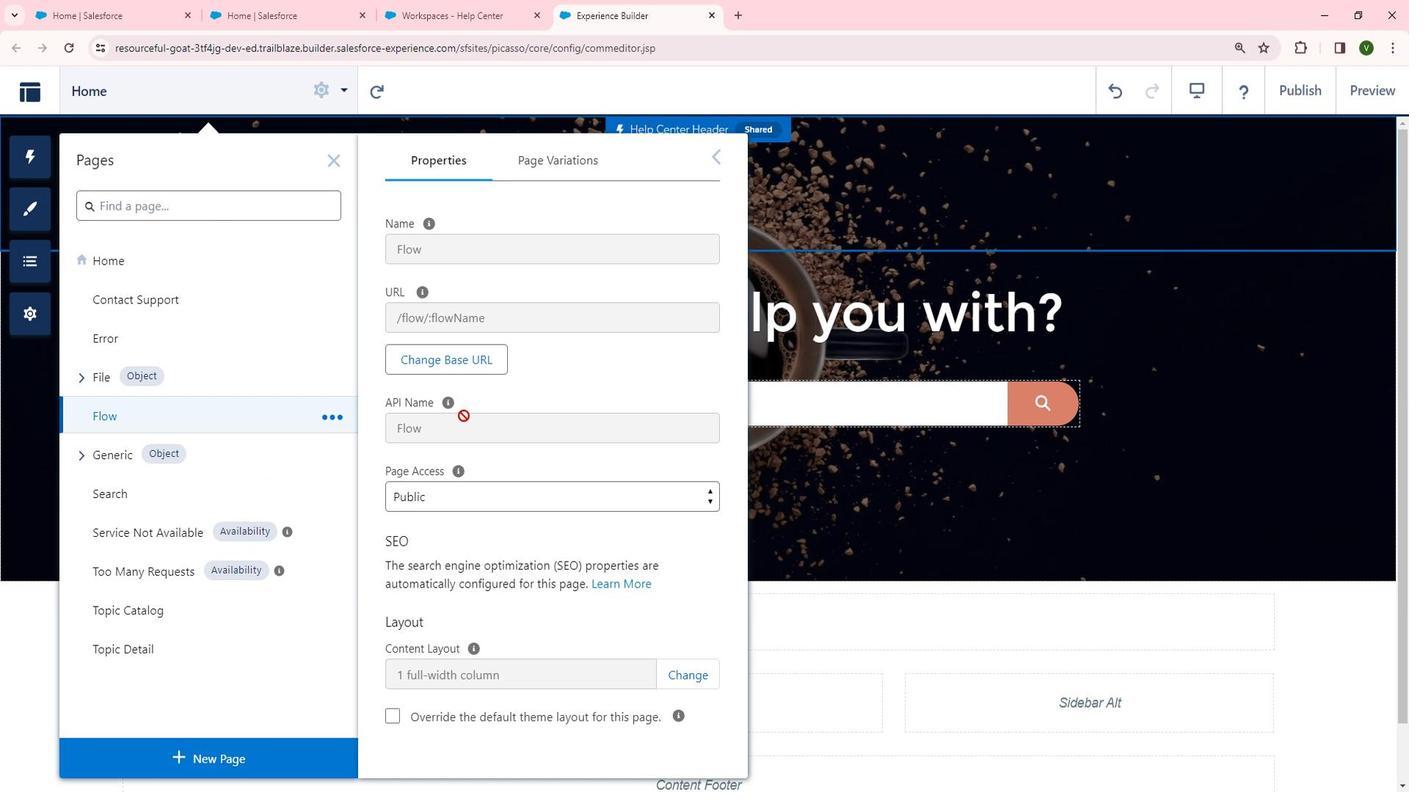 
